 Task: Add the task  Integrate a new online platform for online cooking lessons to the section Hypernova in the project BitRise and add a Due Date to the respective task as 2023/10/11
Action: Mouse moved to (753, 398)
Screenshot: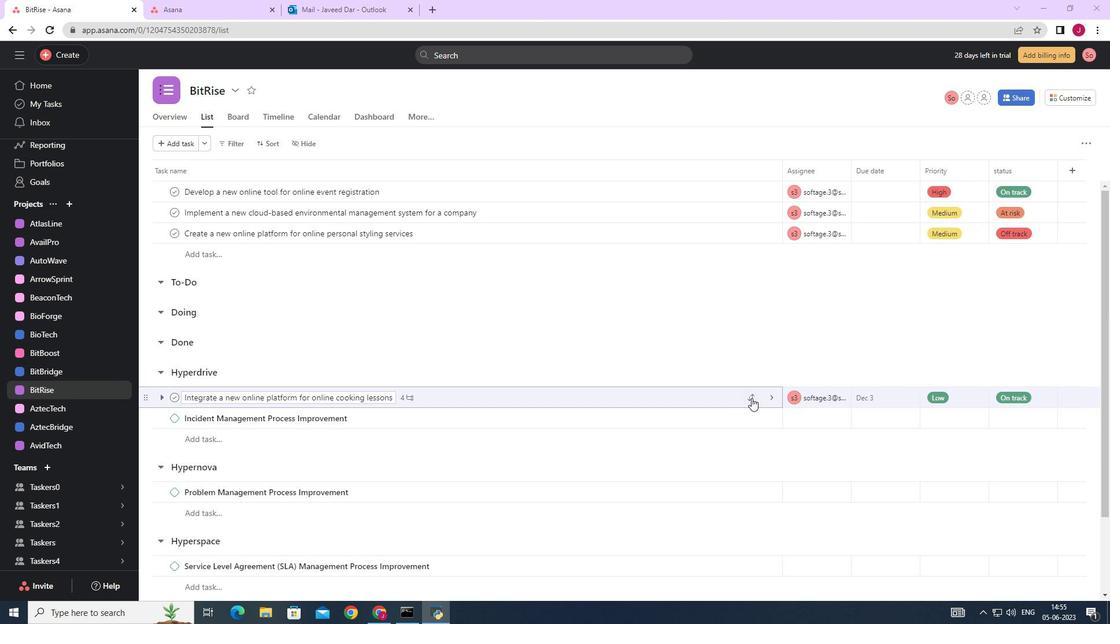 
Action: Mouse pressed left at (753, 398)
Screenshot: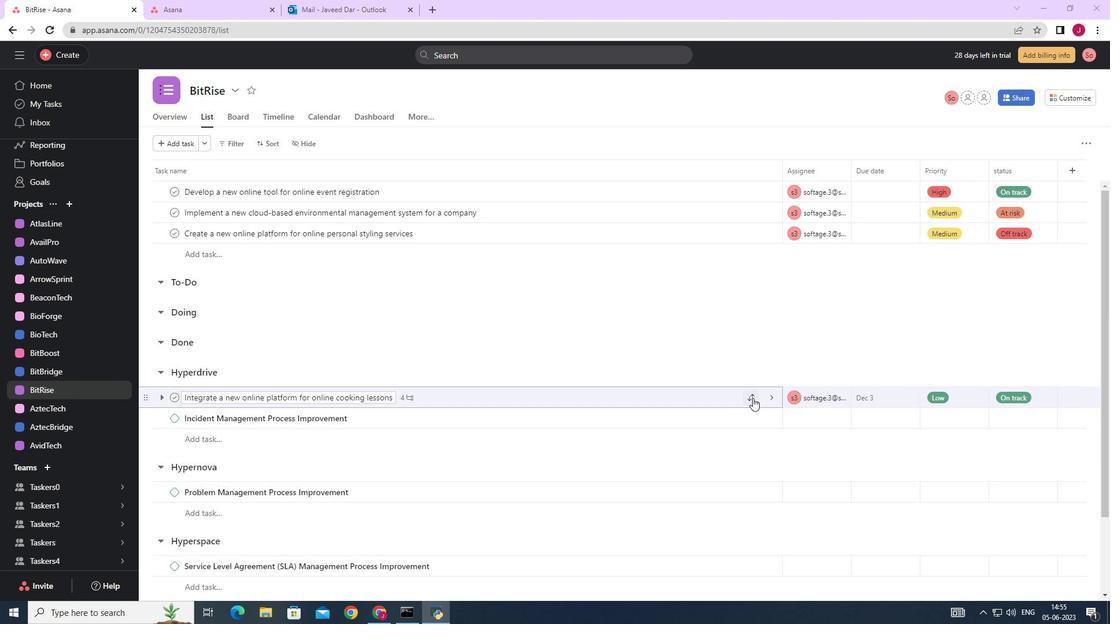 
Action: Mouse moved to (678, 329)
Screenshot: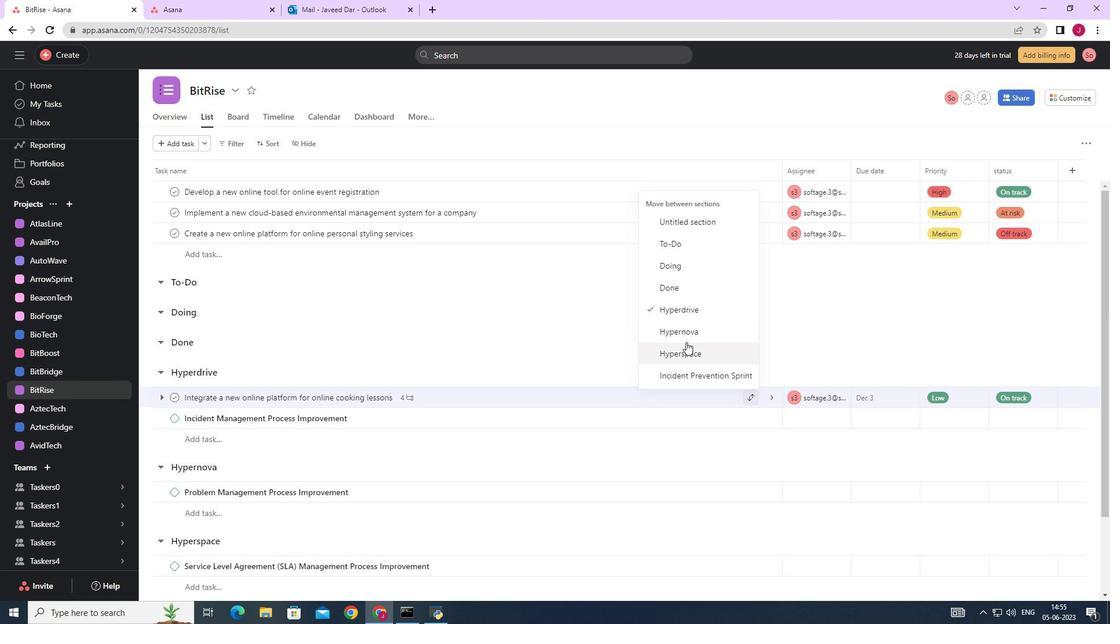 
Action: Mouse pressed left at (678, 329)
Screenshot: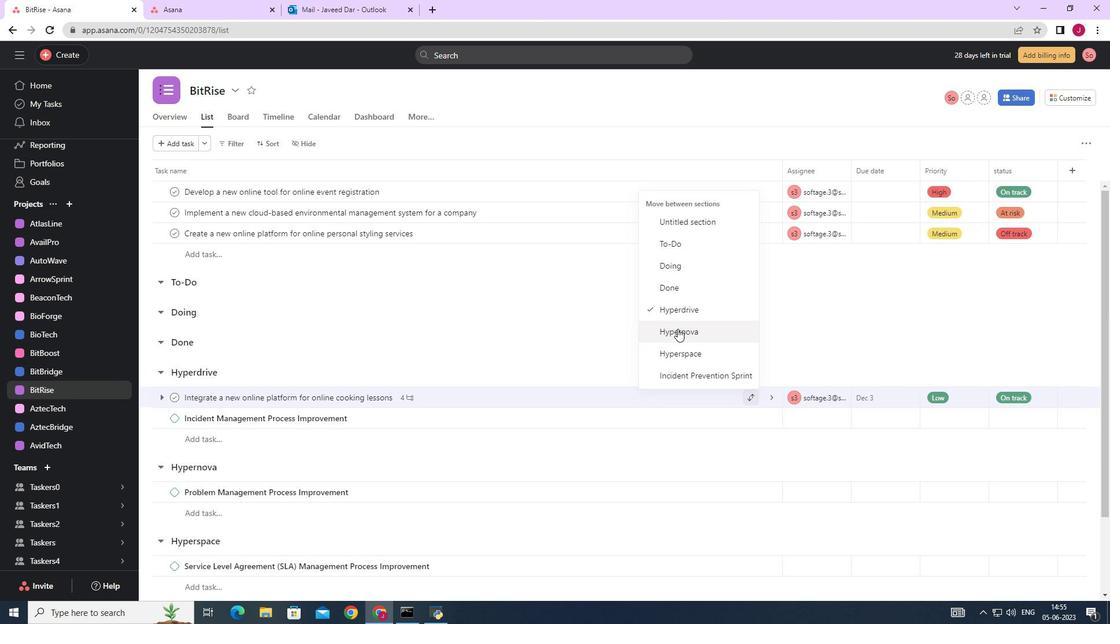 
Action: Mouse moved to (913, 466)
Screenshot: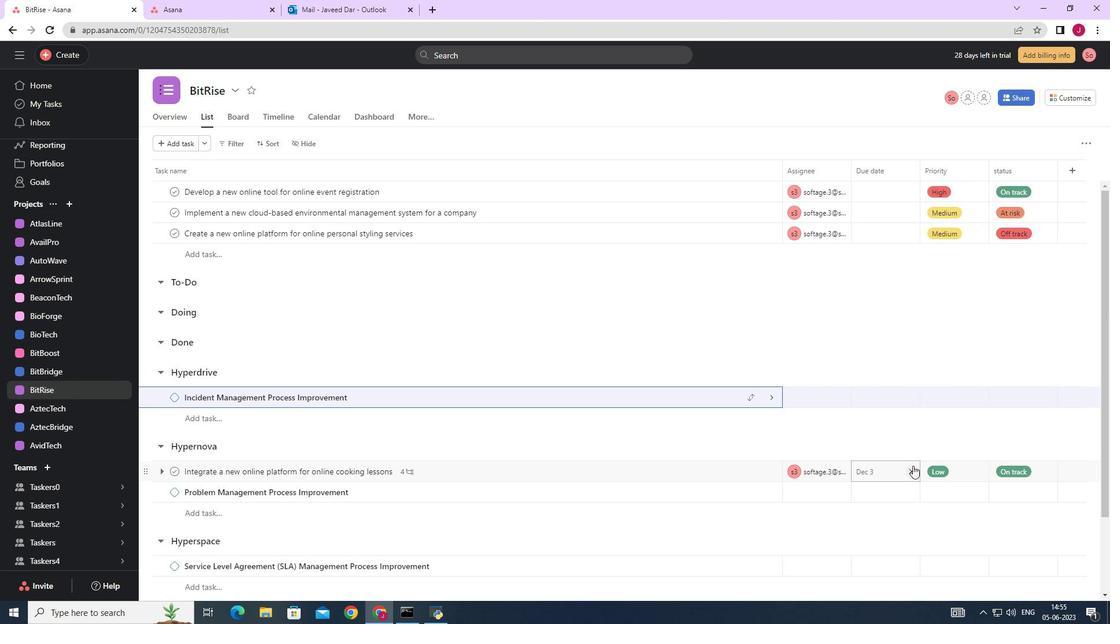 
Action: Mouse pressed left at (913, 466)
Screenshot: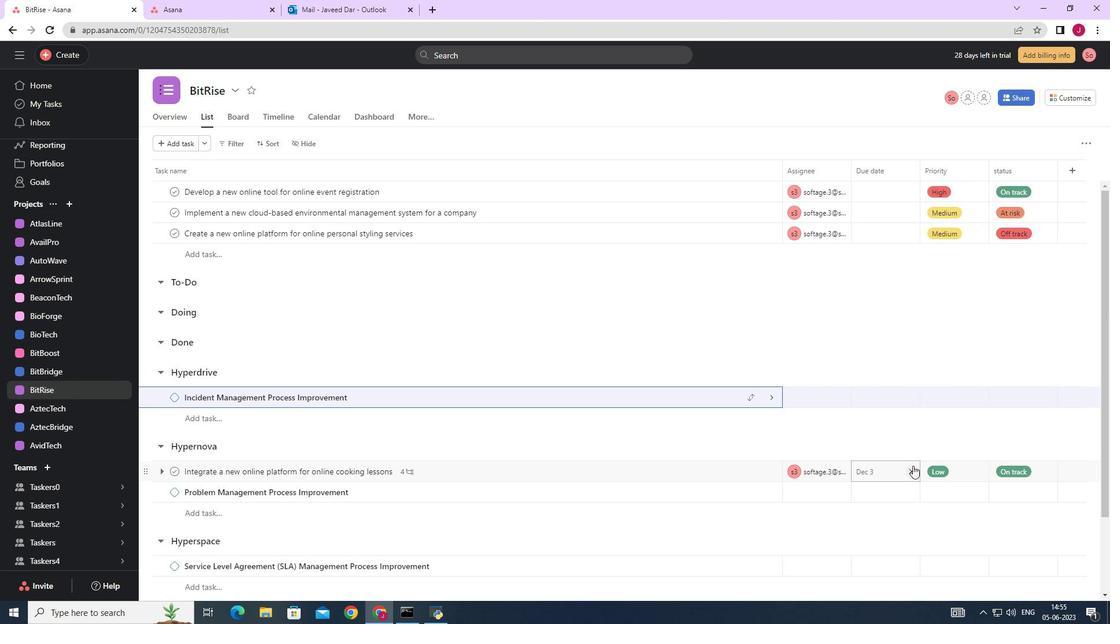 
Action: Mouse moved to (888, 473)
Screenshot: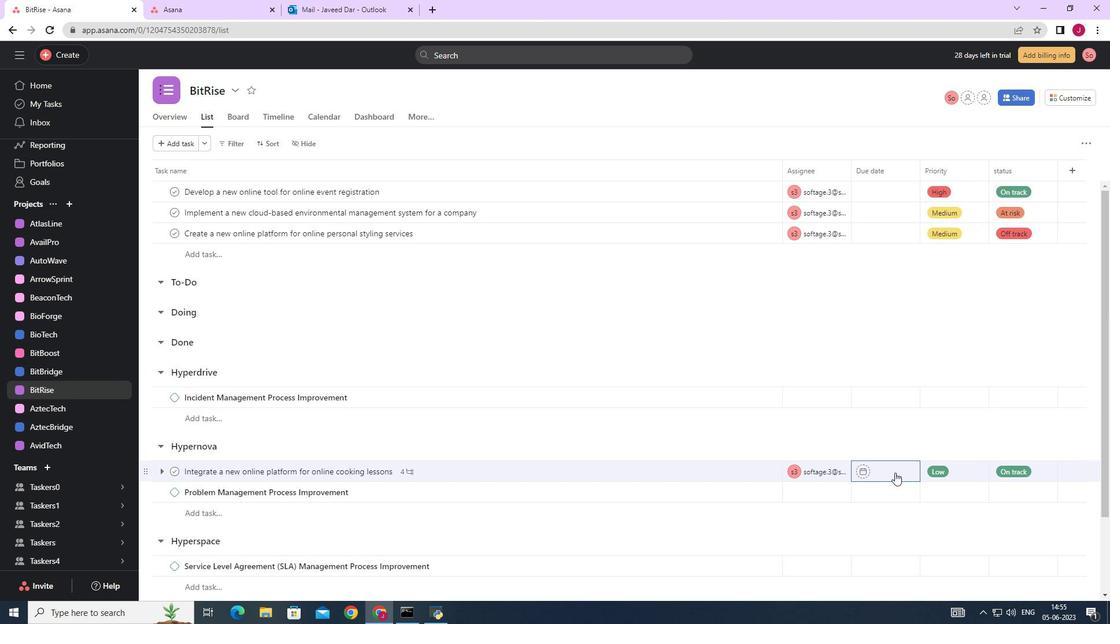 
Action: Mouse pressed left at (888, 473)
Screenshot: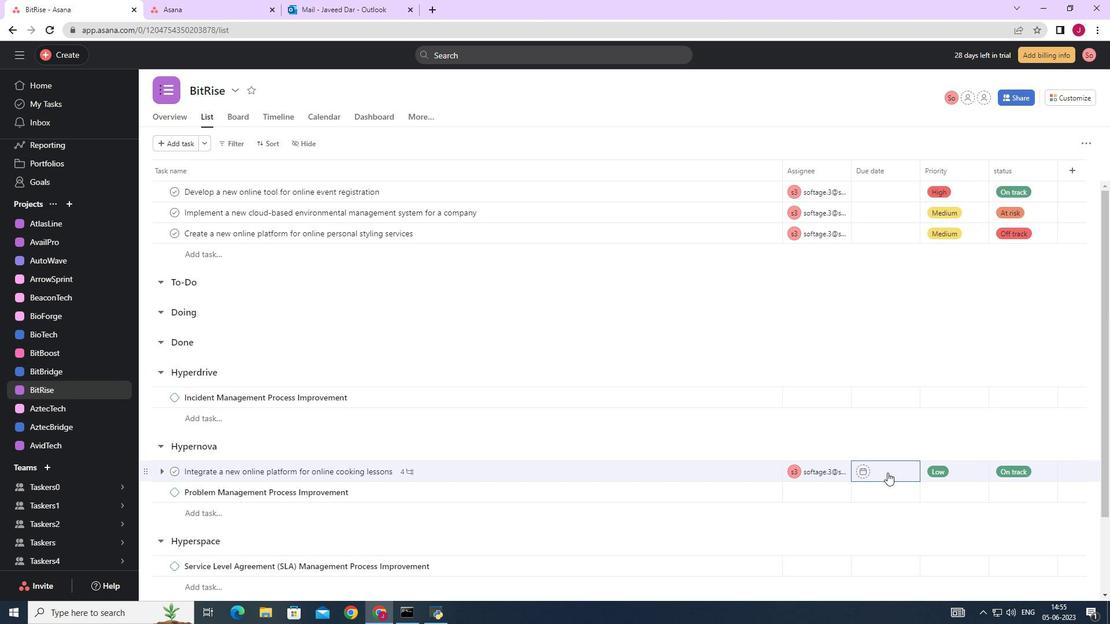
Action: Mouse moved to (1005, 288)
Screenshot: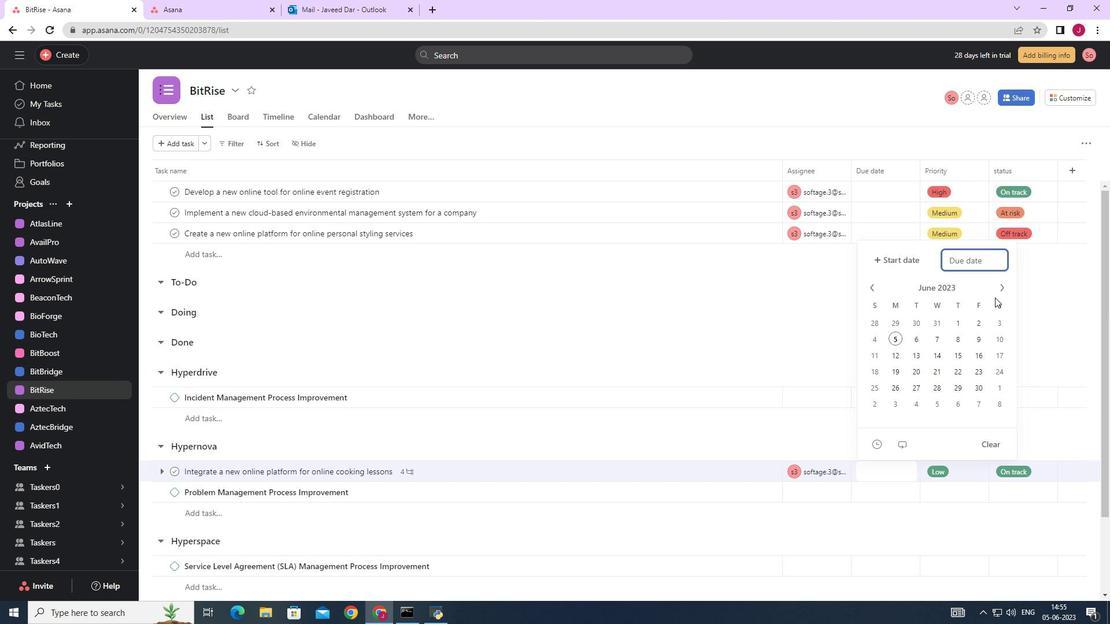 
Action: Mouse pressed left at (1005, 288)
Screenshot: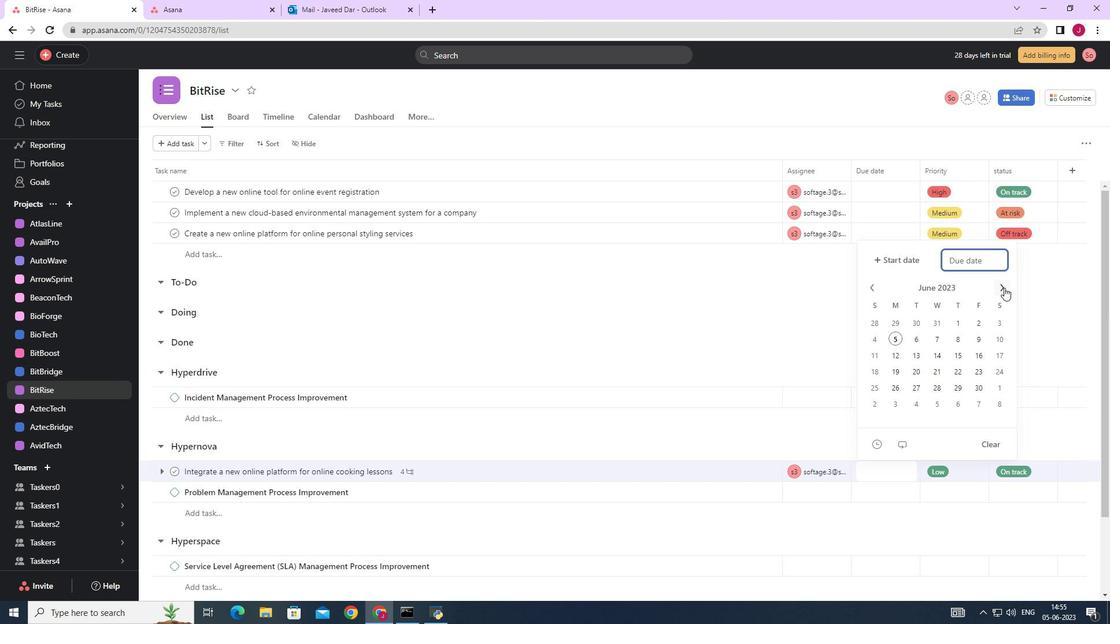 
Action: Mouse pressed left at (1005, 288)
Screenshot: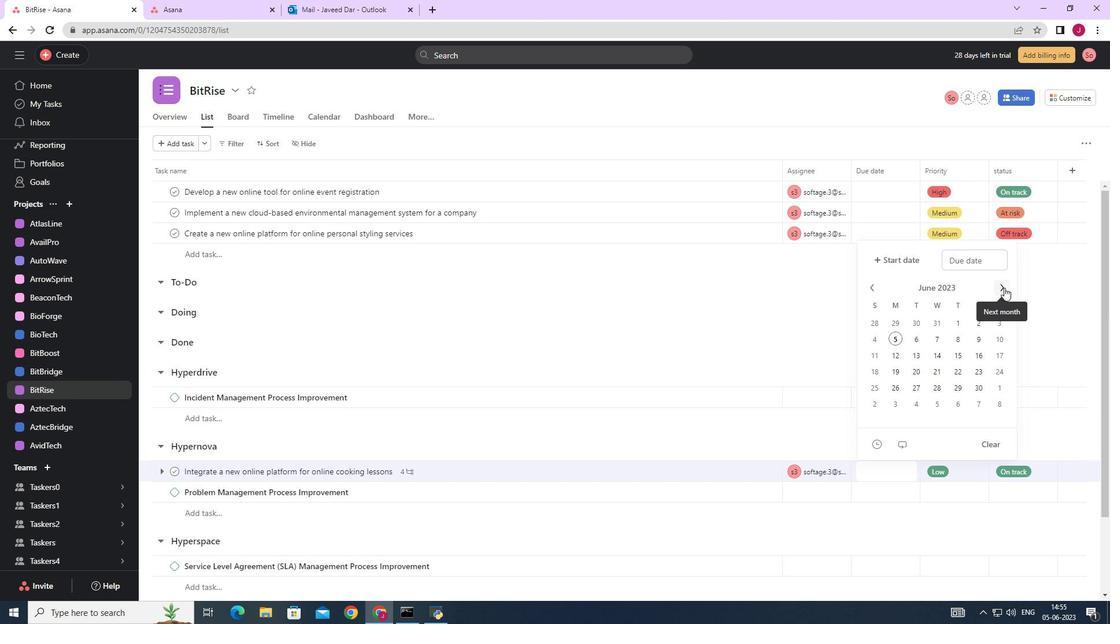 
Action: Mouse pressed left at (1005, 288)
Screenshot: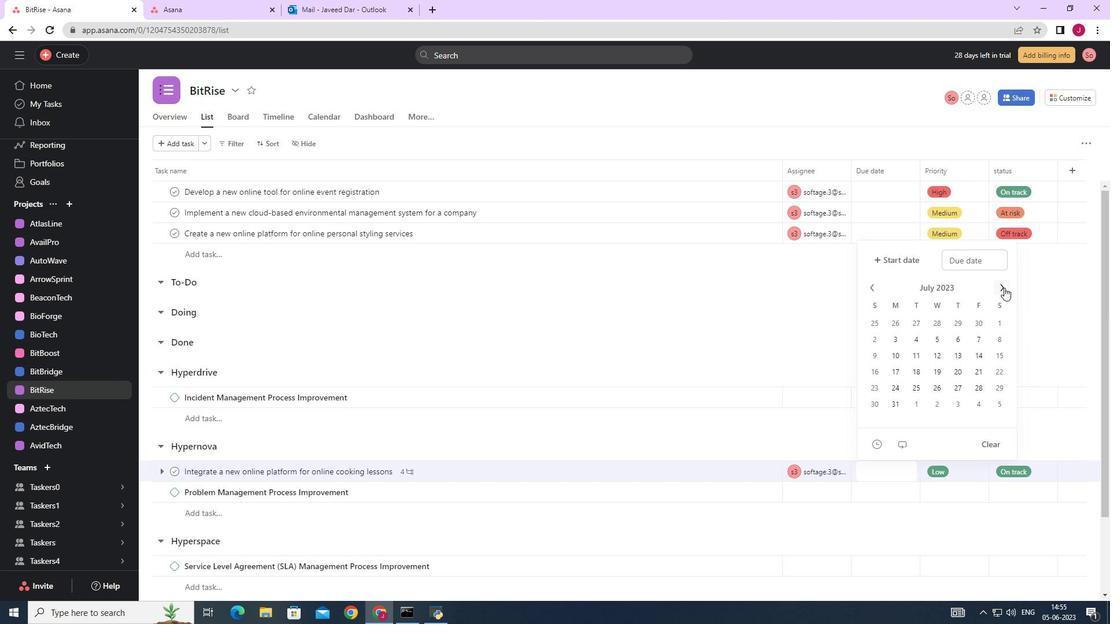 
Action: Mouse pressed left at (1005, 288)
Screenshot: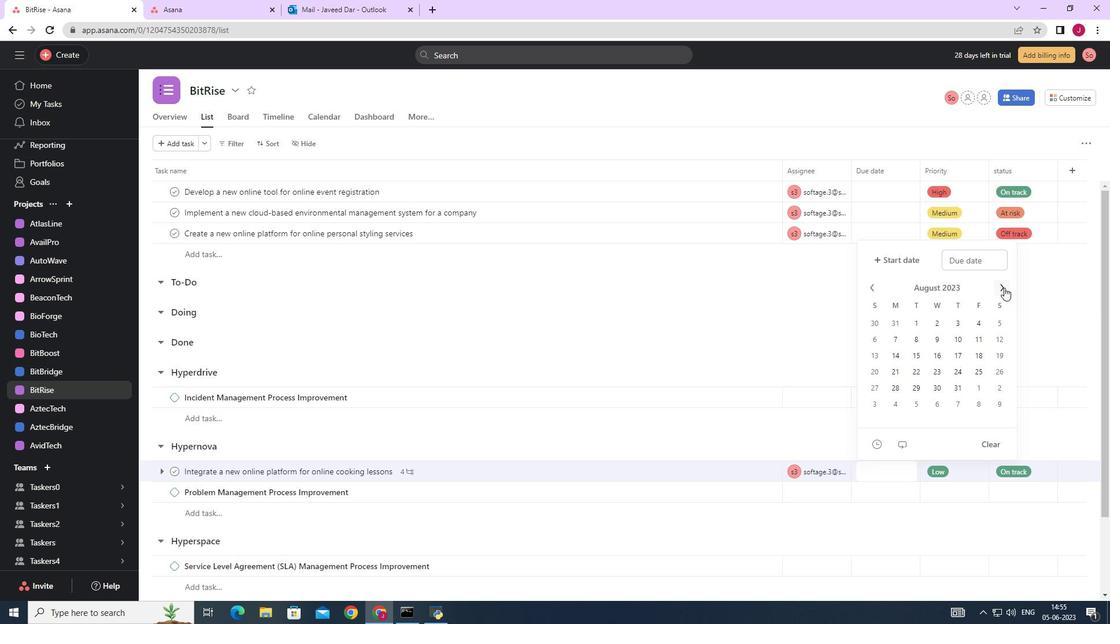 
Action: Mouse pressed left at (1005, 288)
Screenshot: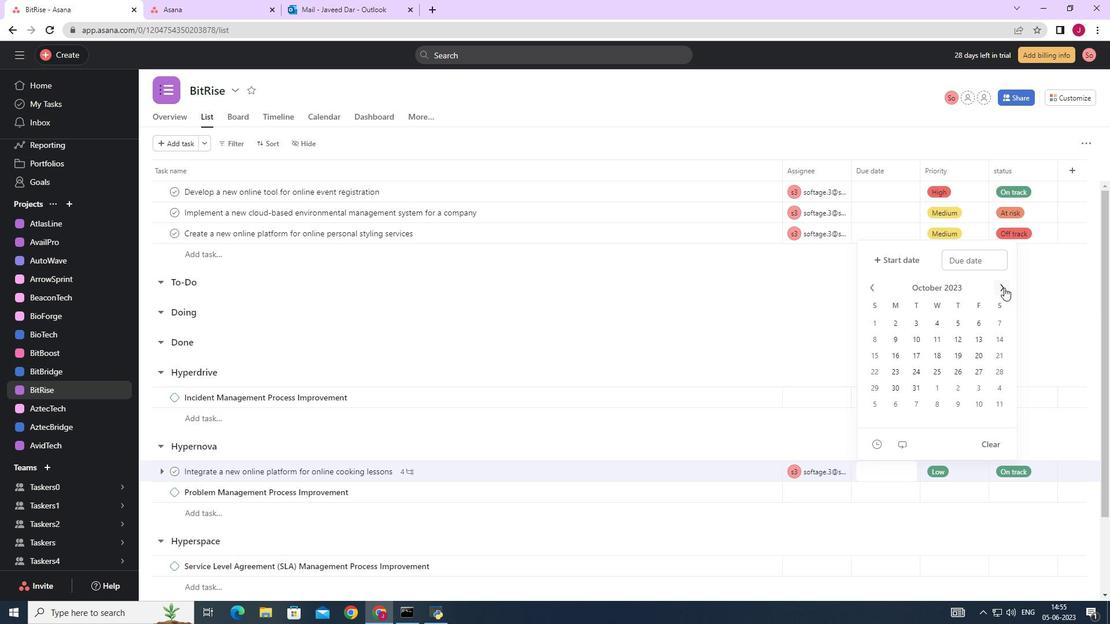 
Action: Mouse moved to (872, 291)
Screenshot: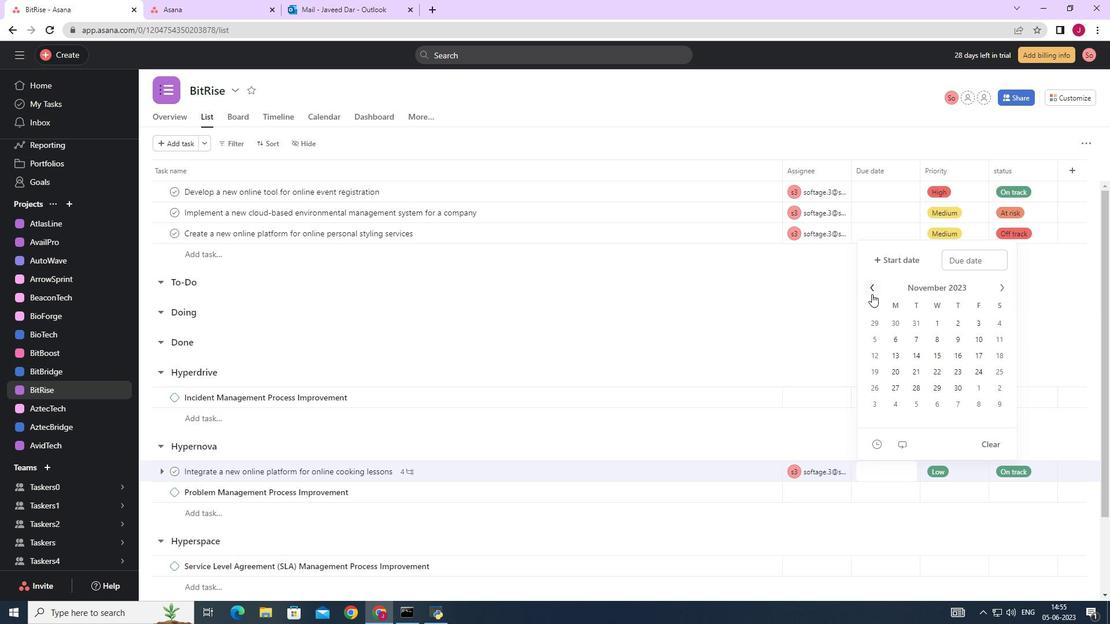 
Action: Mouse pressed left at (872, 291)
Screenshot: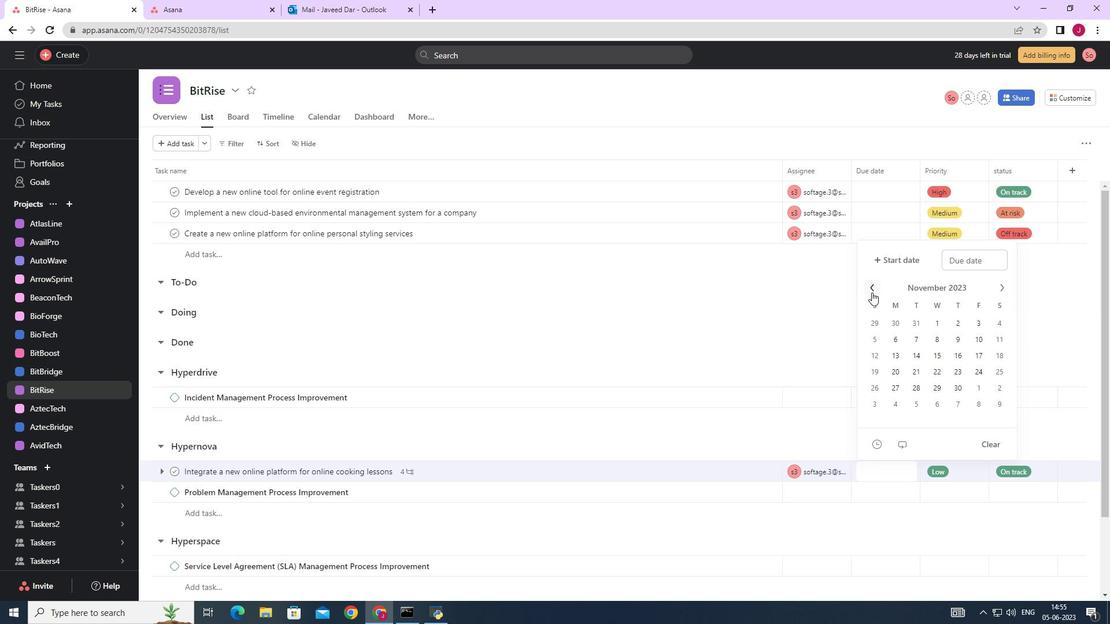 
Action: Mouse moved to (940, 337)
Screenshot: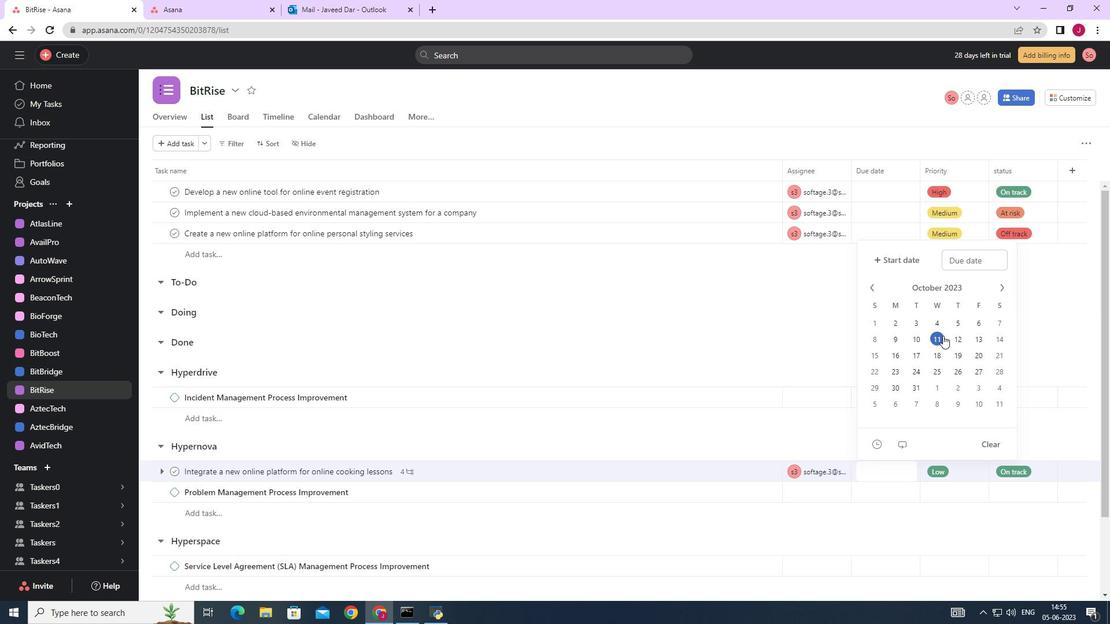 
Action: Mouse pressed left at (940, 337)
Screenshot: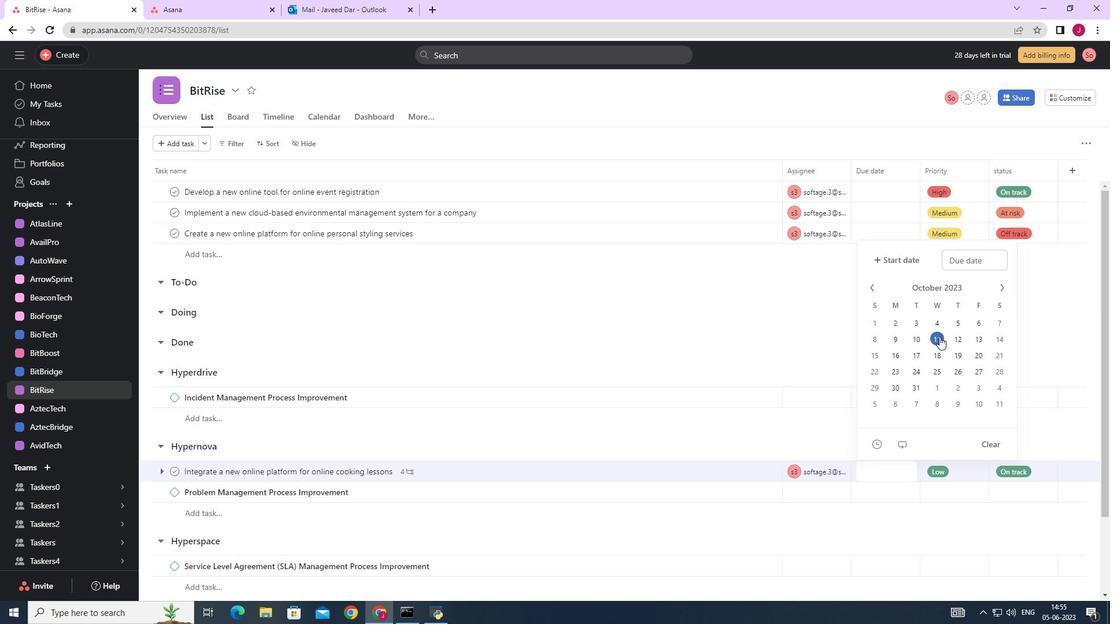 
Action: Mouse moved to (1066, 320)
Screenshot: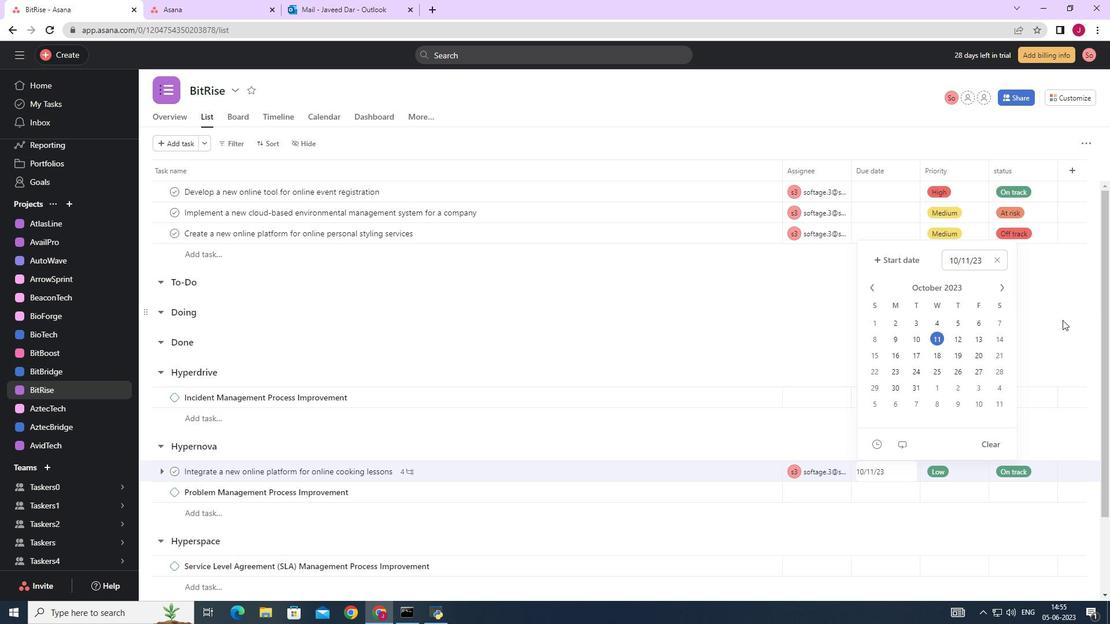 
Action: Mouse pressed left at (1066, 320)
Screenshot: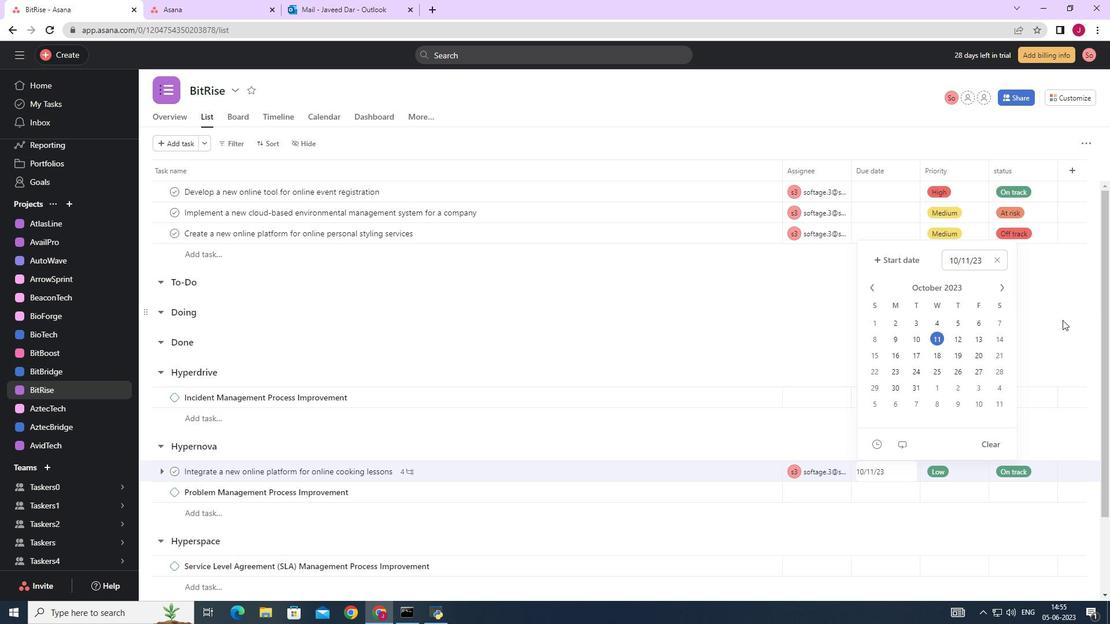 
Action: Mouse moved to (1061, 315)
Screenshot: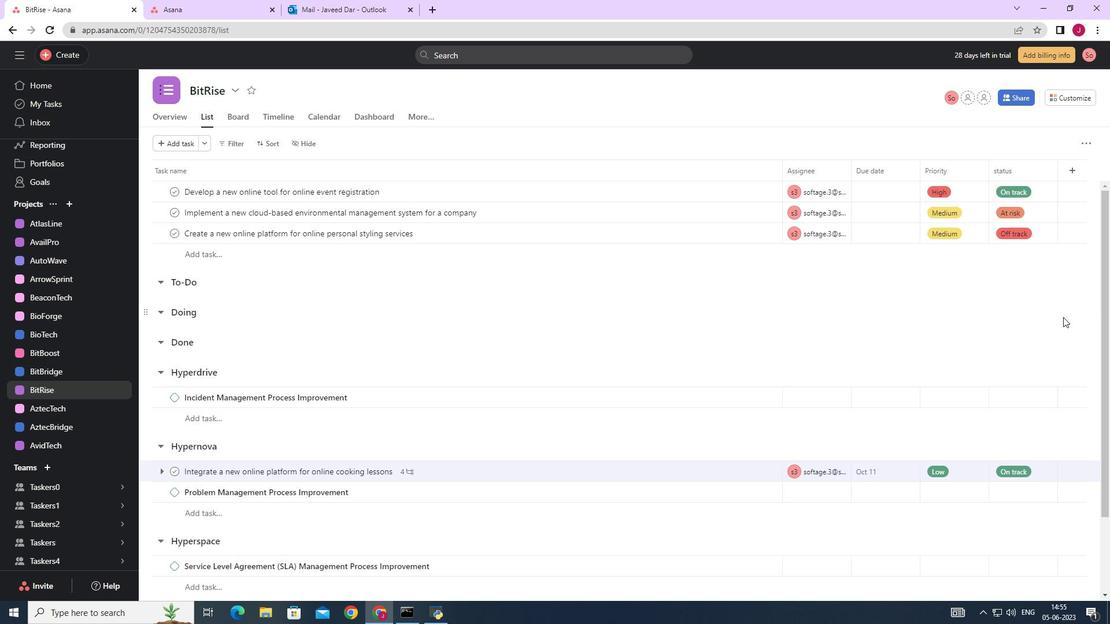 
